 Task: Enable interaction limits for 1 month only for repository collaborators in the repository "JS".
Action: Mouse moved to (985, 158)
Screenshot: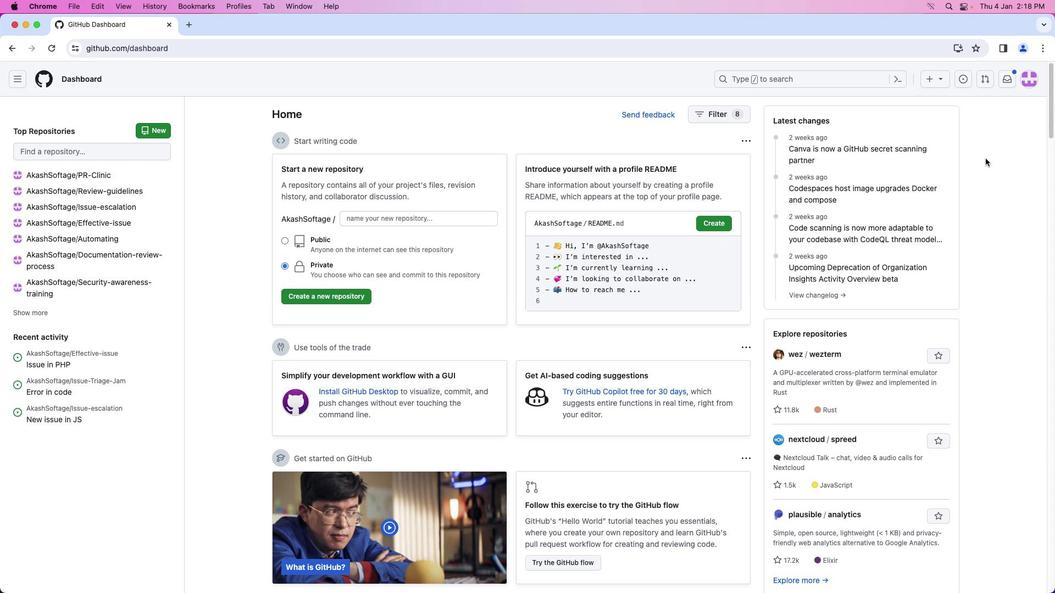 
Action: Mouse pressed left at (985, 158)
Screenshot: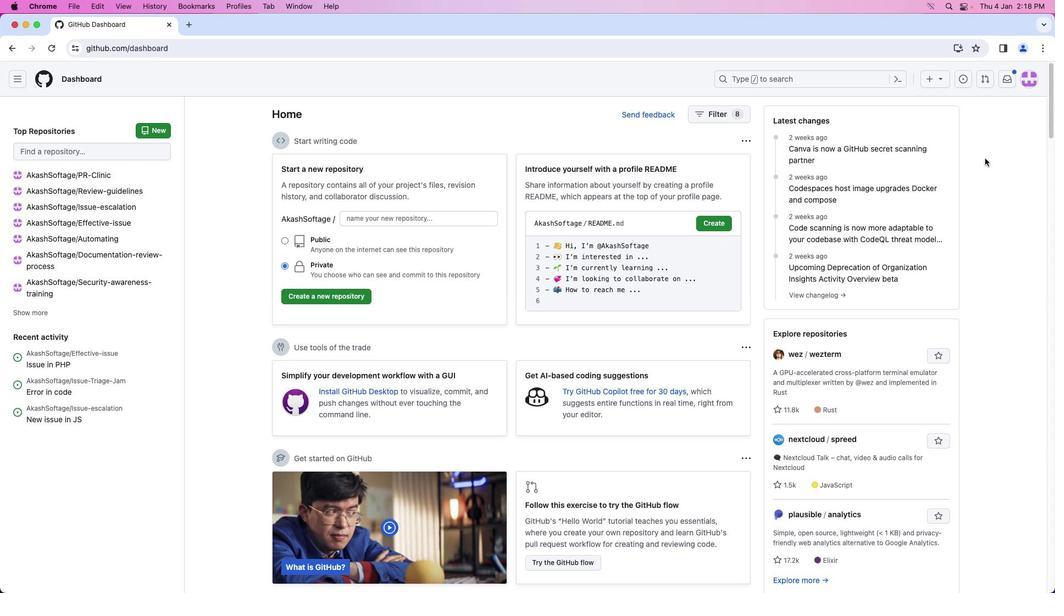 
Action: Mouse moved to (1027, 80)
Screenshot: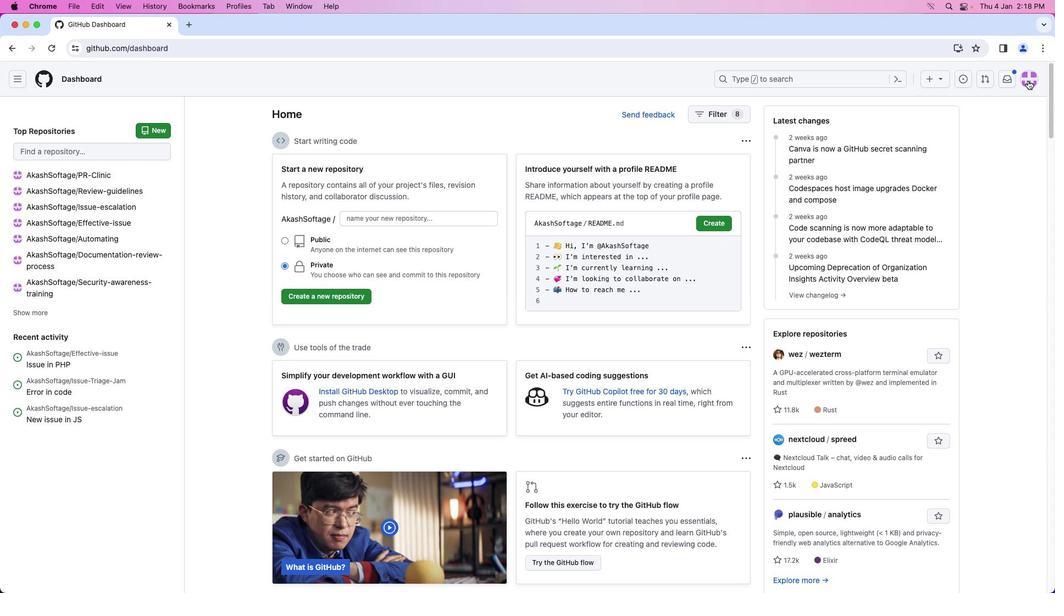
Action: Mouse pressed left at (1027, 80)
Screenshot: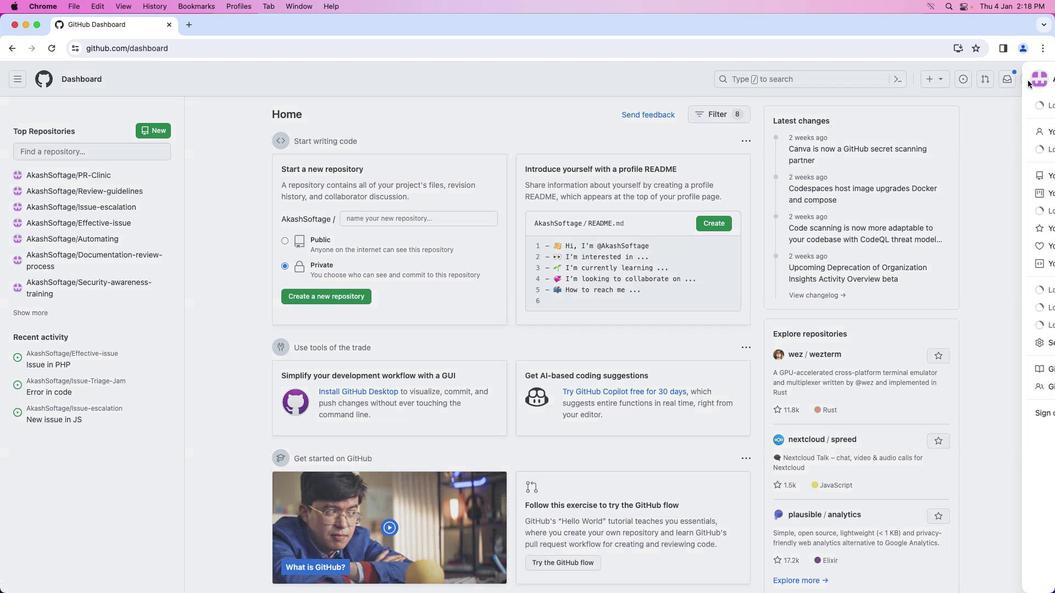 
Action: Mouse moved to (972, 179)
Screenshot: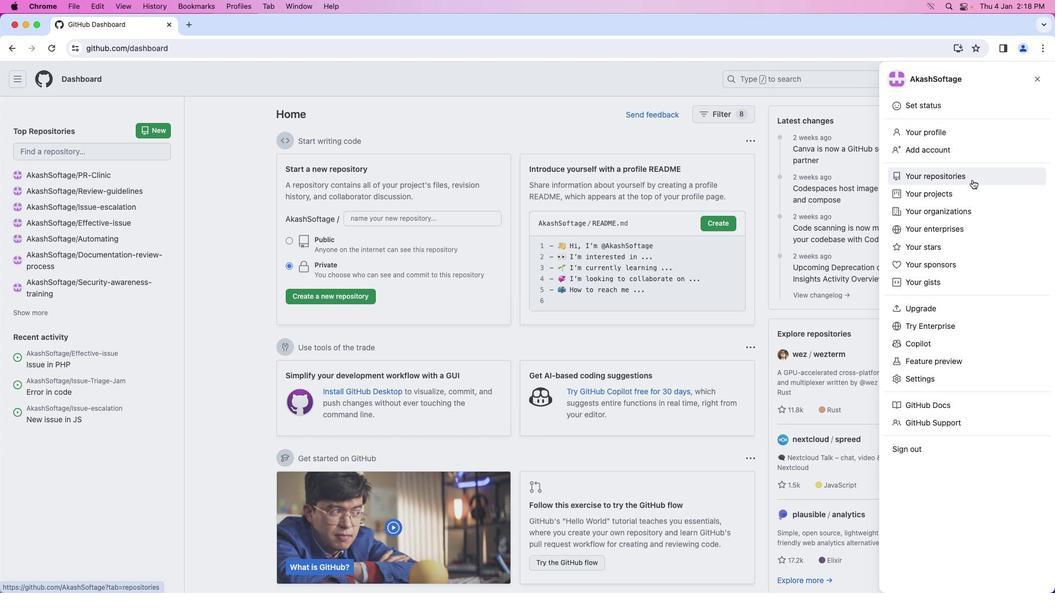 
Action: Mouse pressed left at (972, 179)
Screenshot: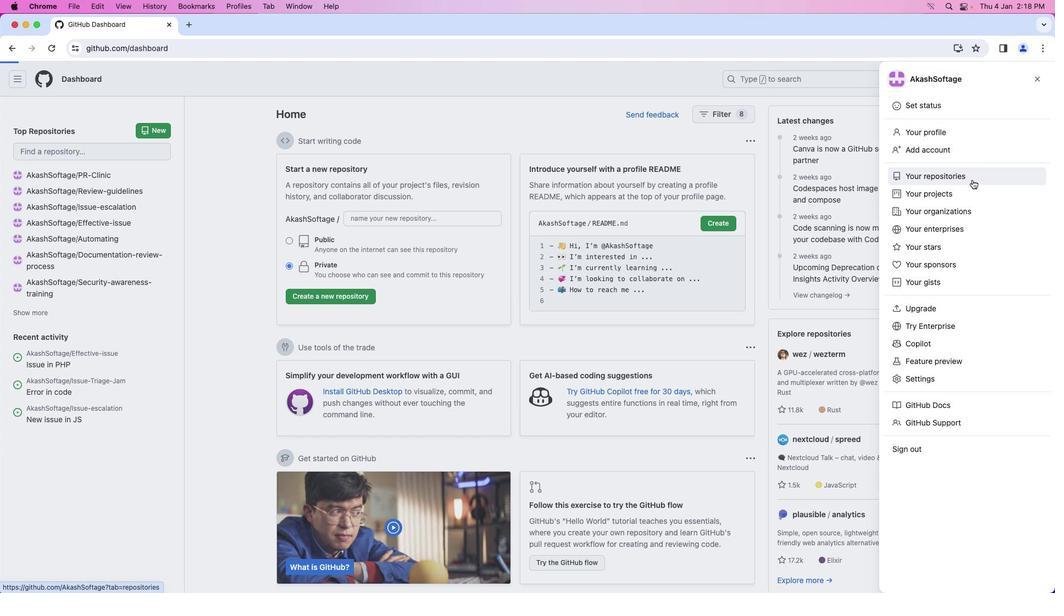
Action: Mouse moved to (368, 185)
Screenshot: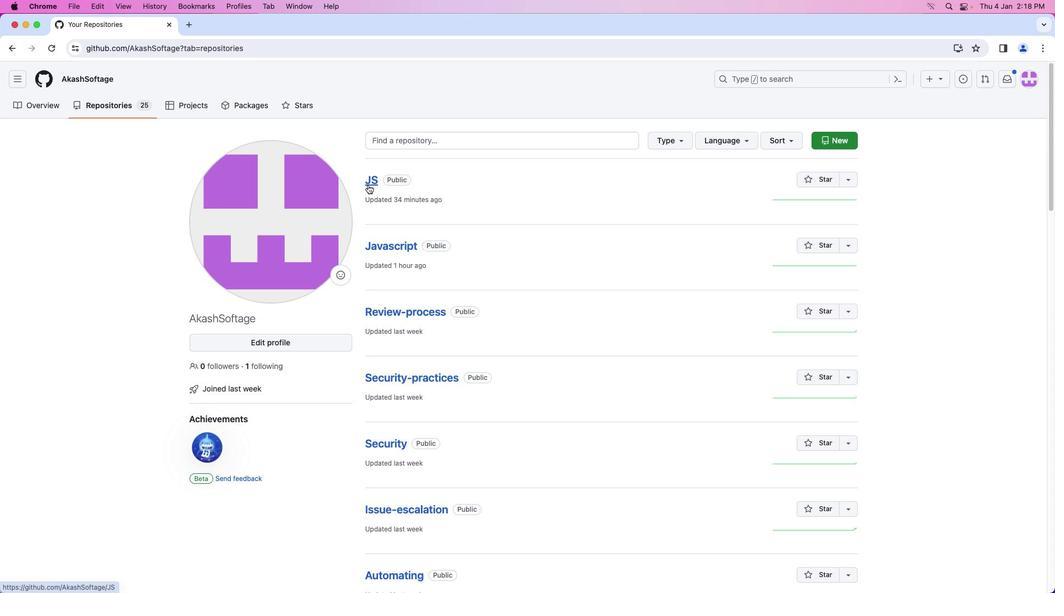 
Action: Mouse pressed left at (368, 185)
Screenshot: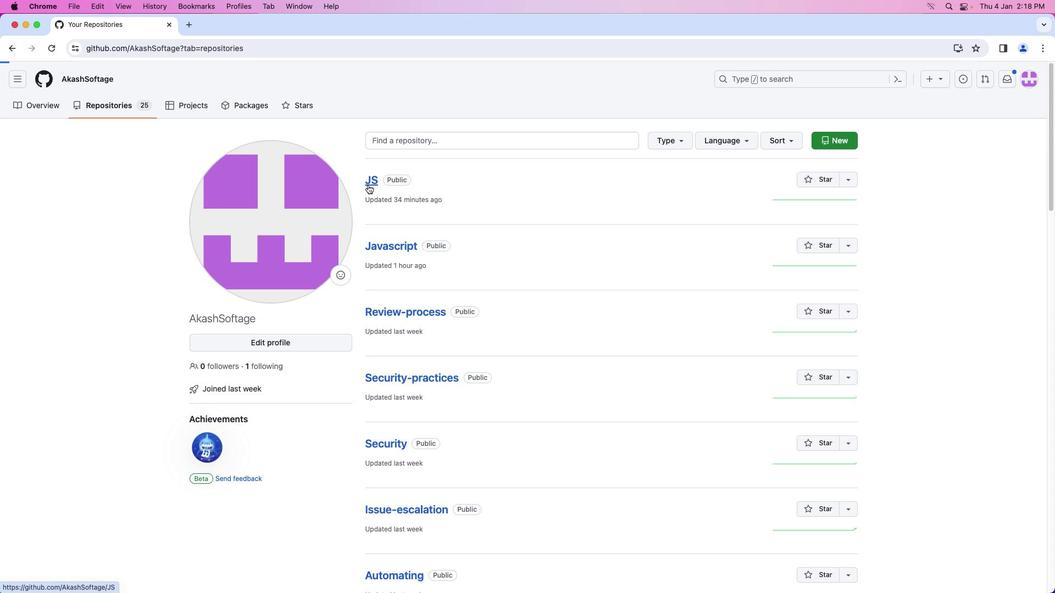 
Action: Mouse moved to (478, 108)
Screenshot: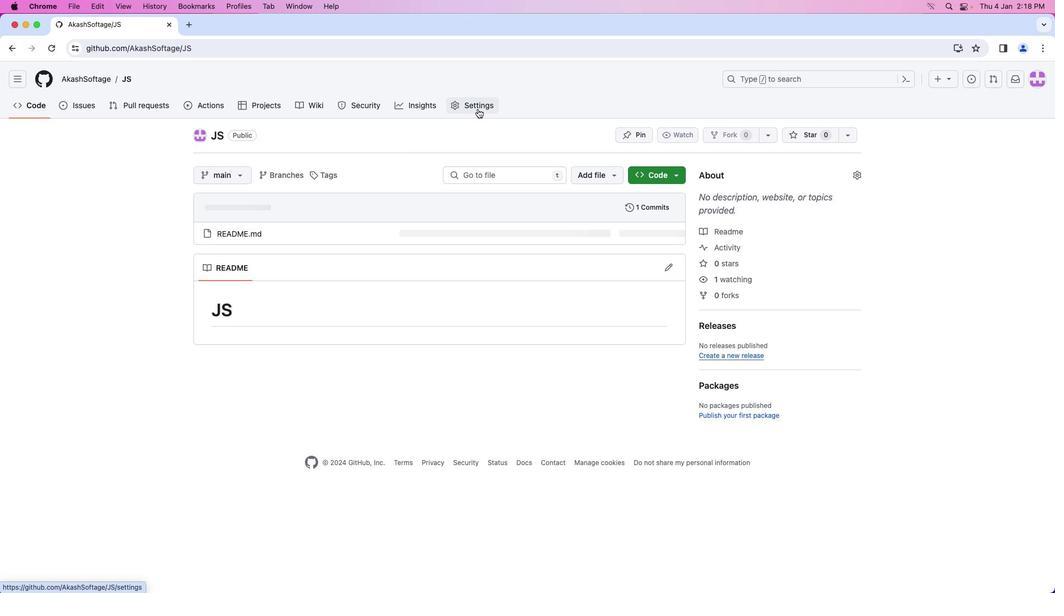 
Action: Mouse pressed left at (478, 108)
Screenshot: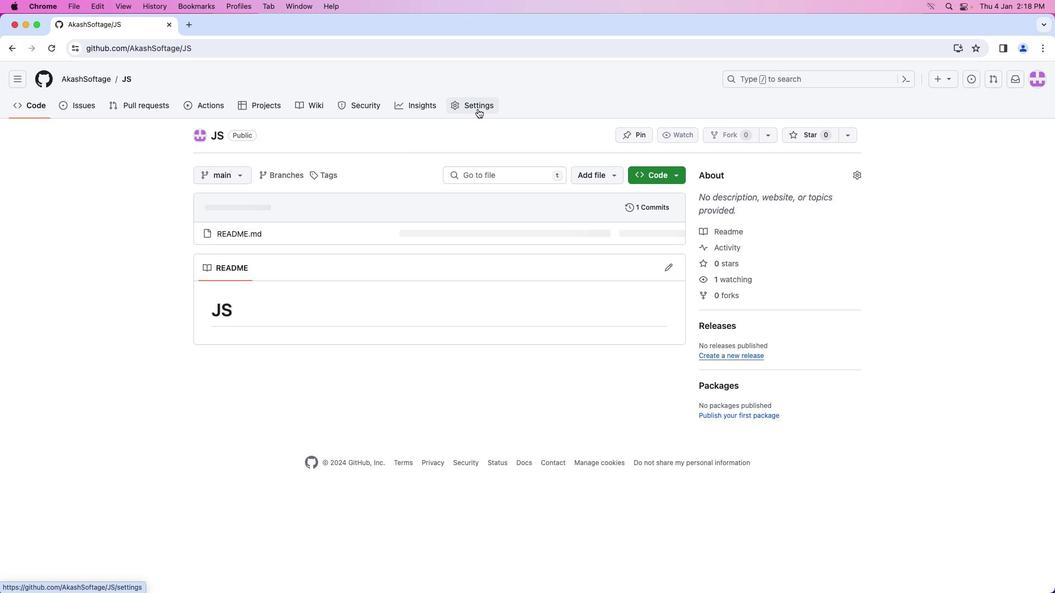 
Action: Mouse moved to (283, 202)
Screenshot: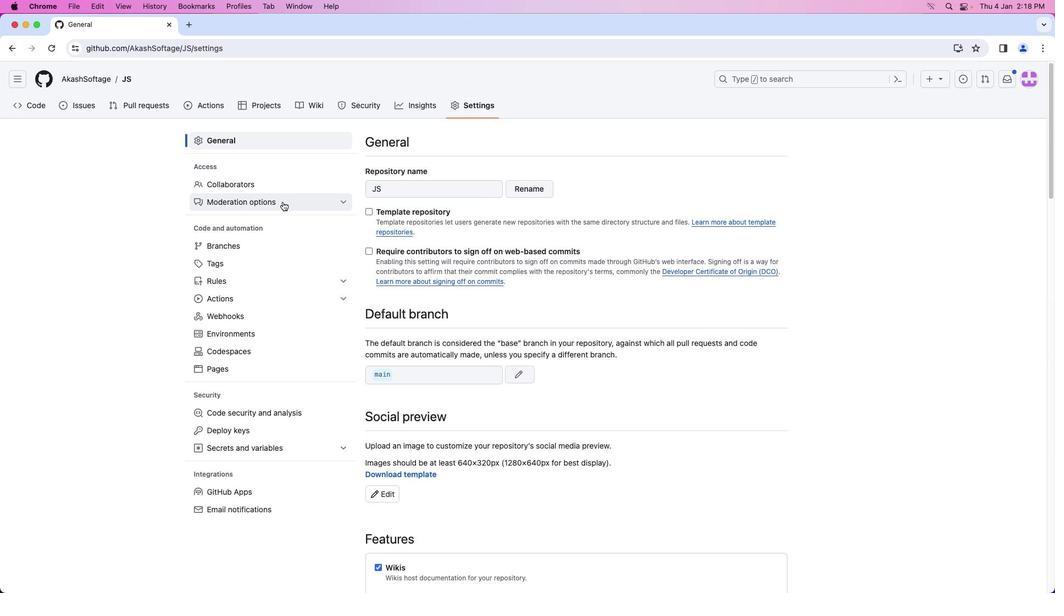 
Action: Mouse pressed left at (283, 202)
Screenshot: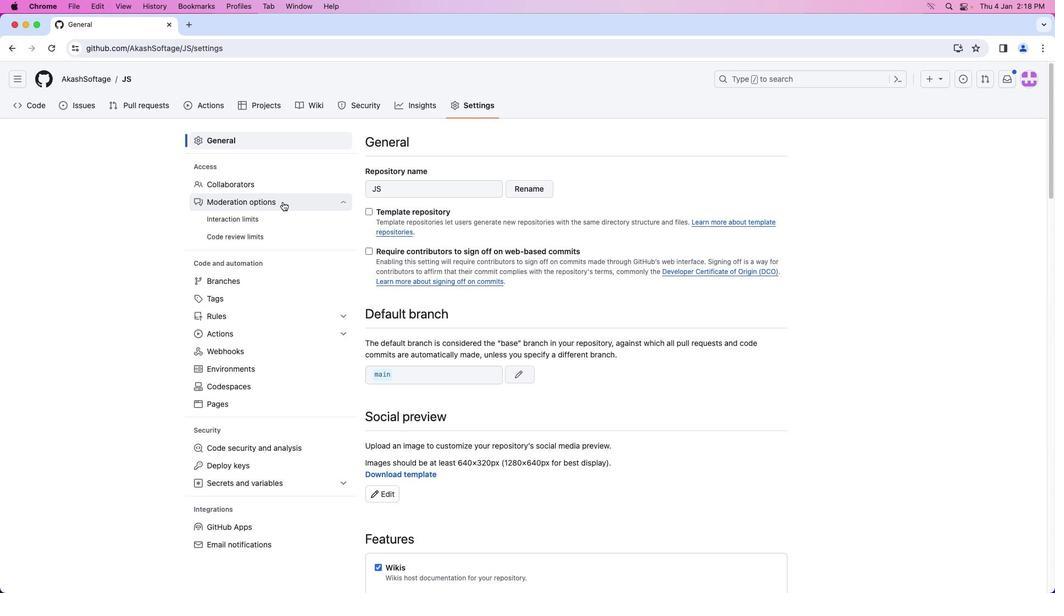 
Action: Mouse moved to (272, 214)
Screenshot: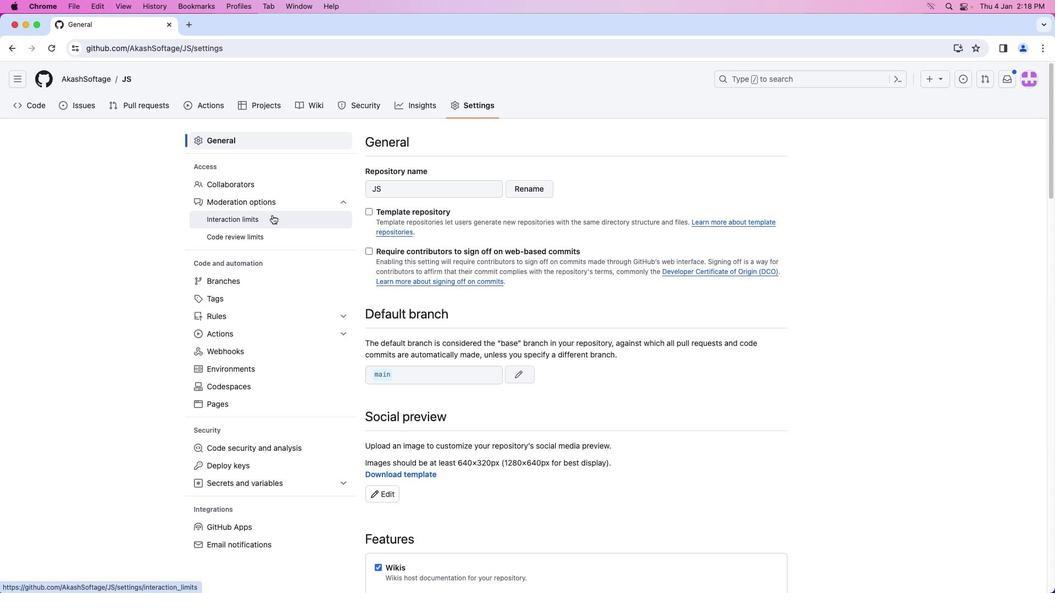 
Action: Mouse pressed left at (272, 214)
Screenshot: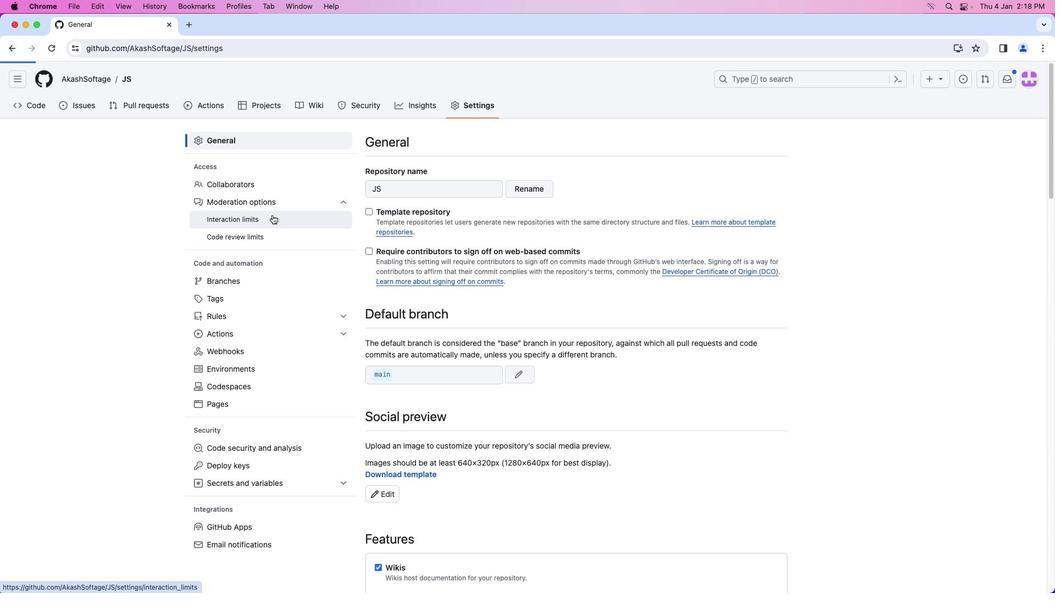 
Action: Mouse moved to (762, 391)
Screenshot: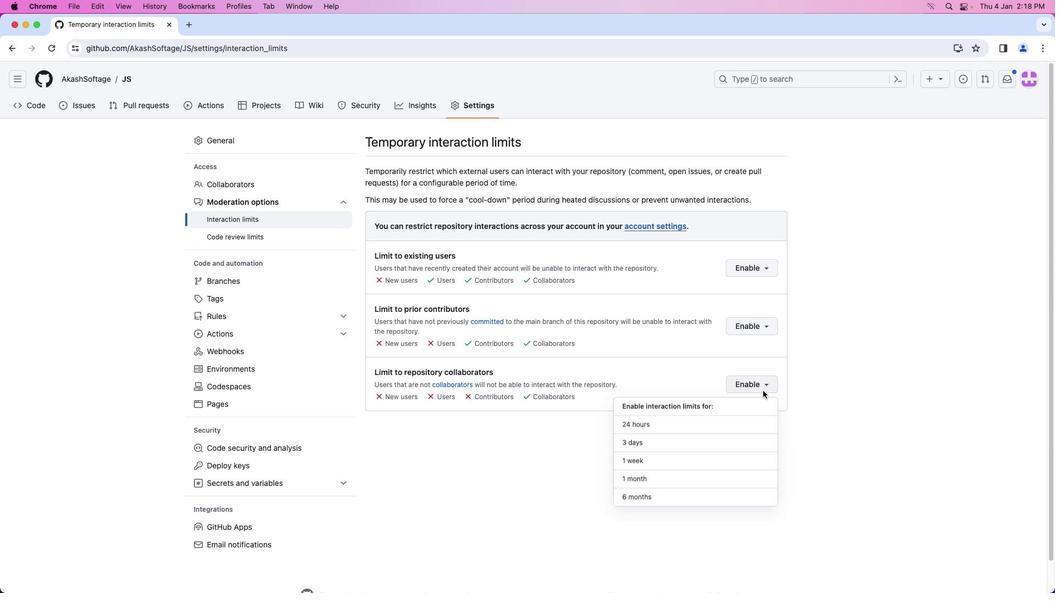 
Action: Mouse pressed left at (762, 391)
Screenshot: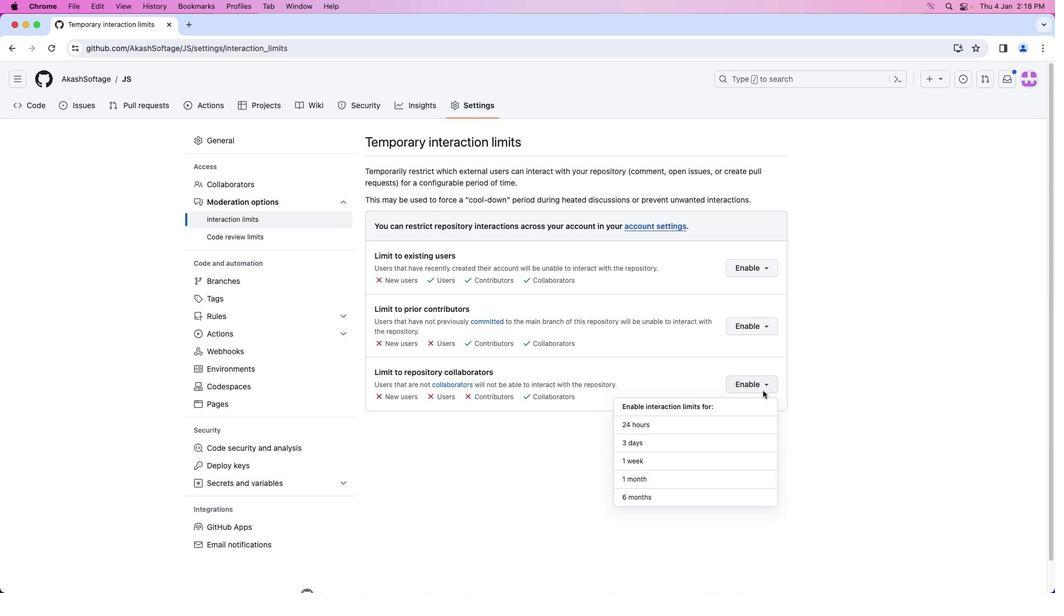 
Action: Mouse moved to (731, 480)
Screenshot: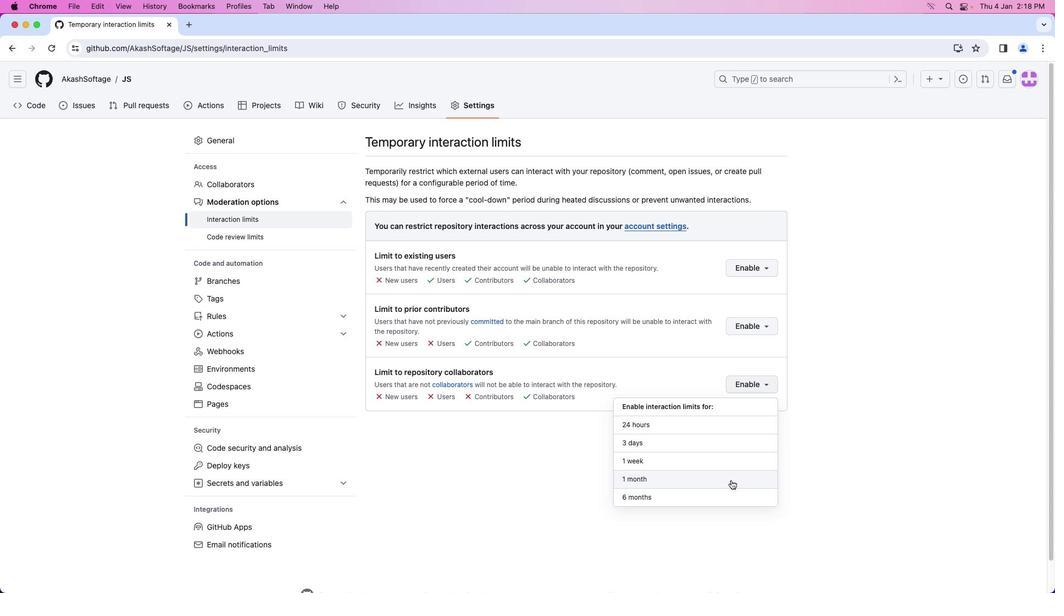 
Action: Mouse pressed left at (731, 480)
Screenshot: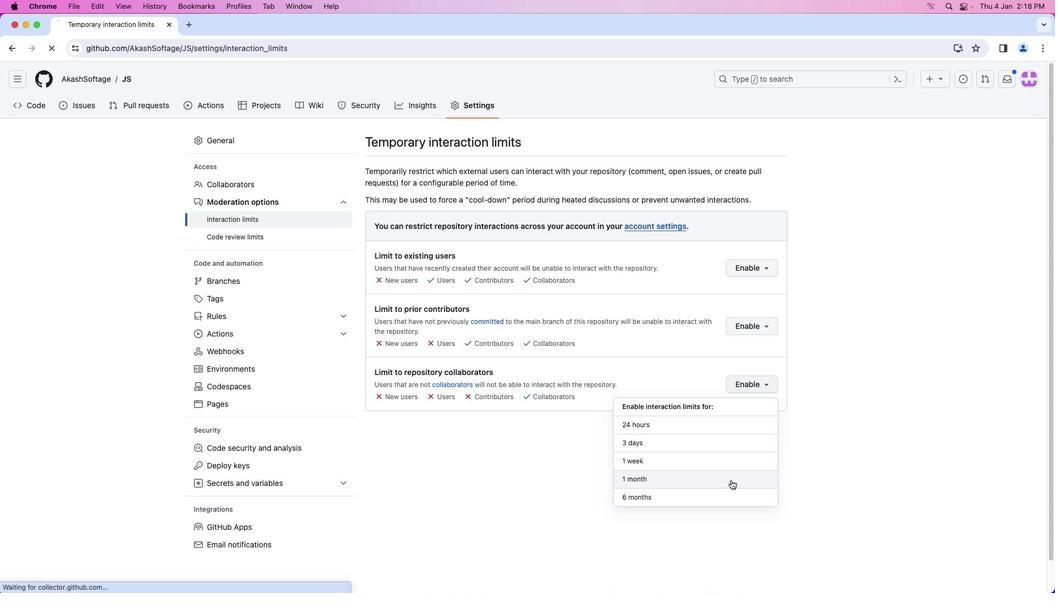 
Action: Mouse moved to (723, 471)
Screenshot: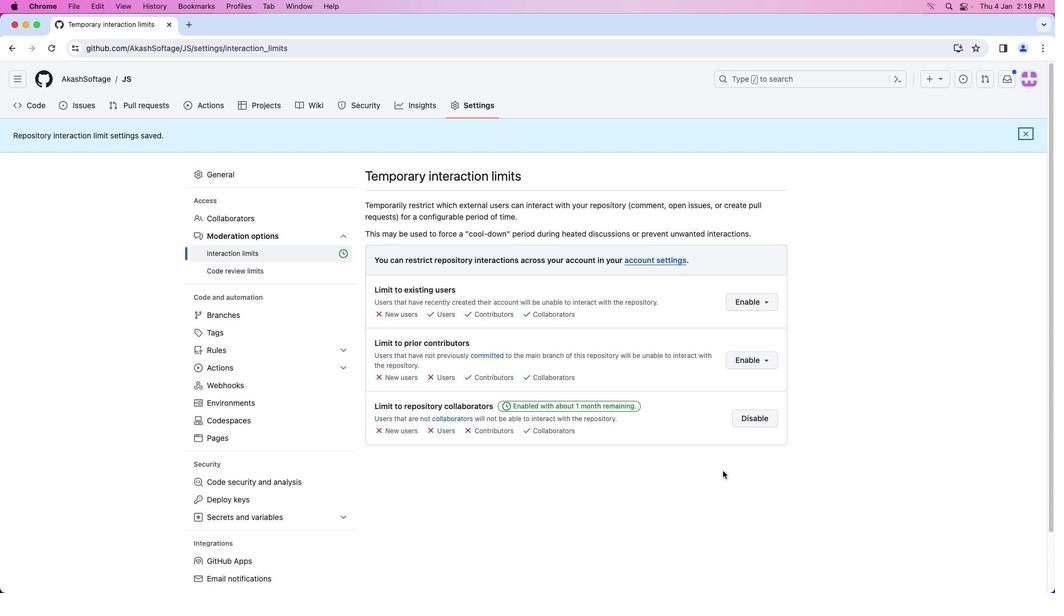 
